 Task: Use the formula "SUMX2MY2" in spreadsheet "Project portfolio".
Action: Mouse moved to (143, 122)
Screenshot: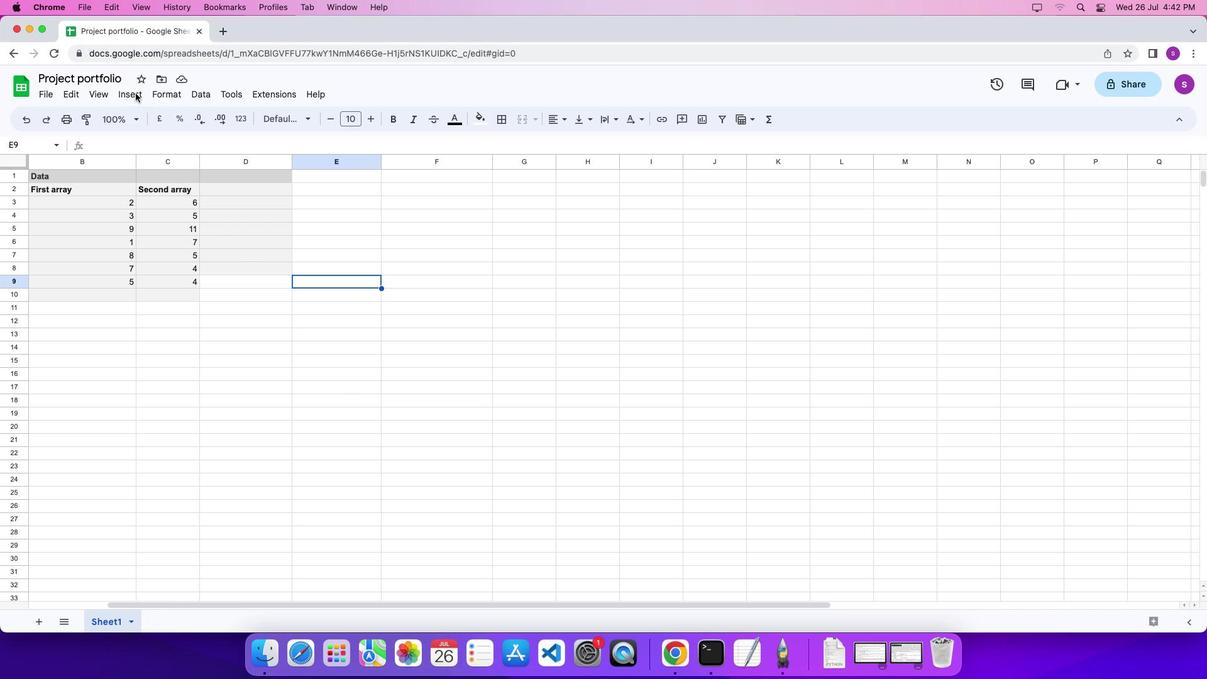 
Action: Mouse pressed left at (143, 122)
Screenshot: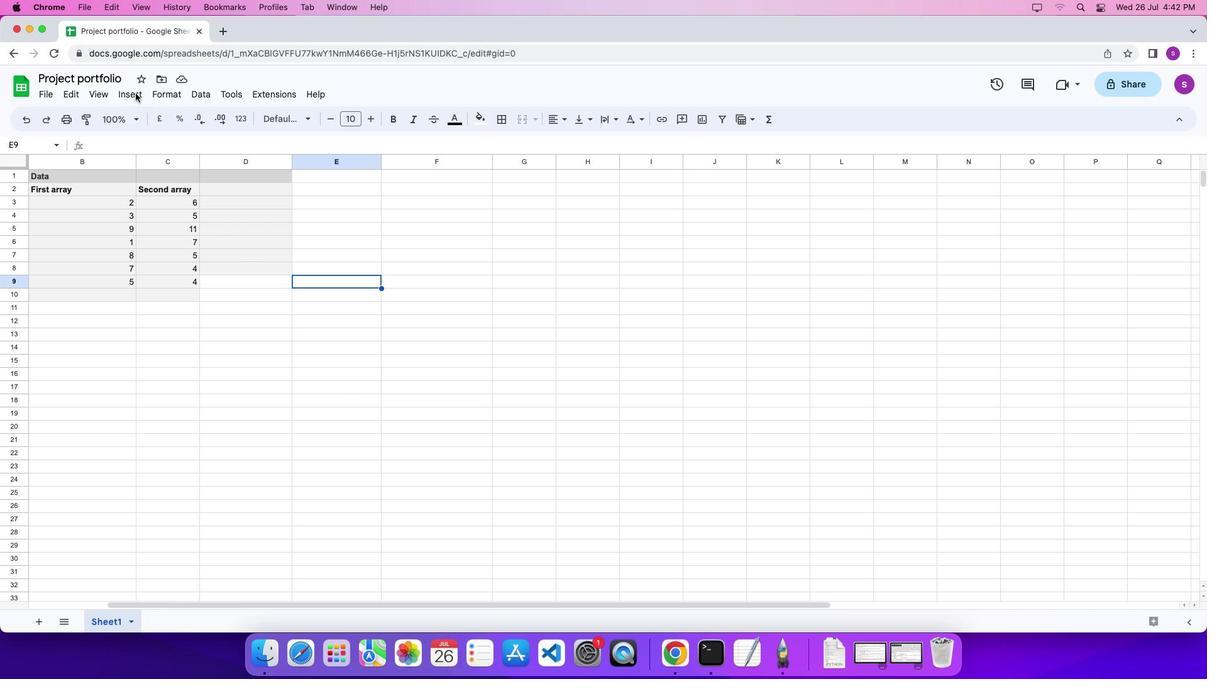 
Action: Mouse moved to (137, 120)
Screenshot: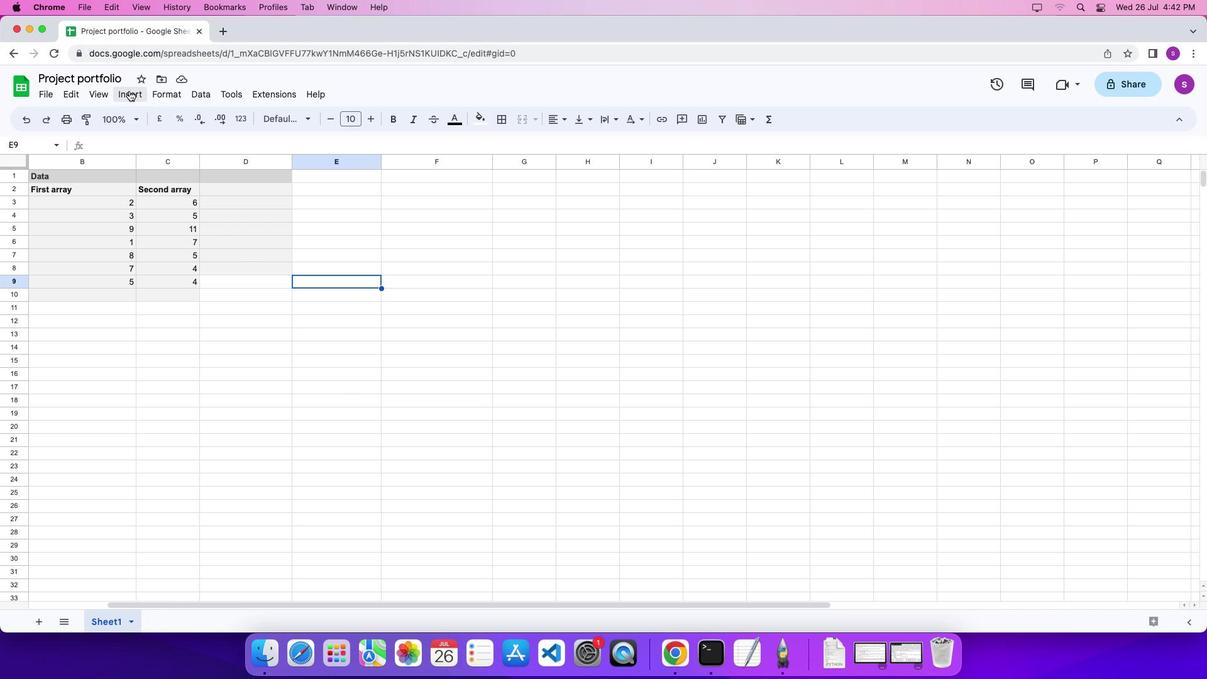 
Action: Mouse pressed left at (137, 120)
Screenshot: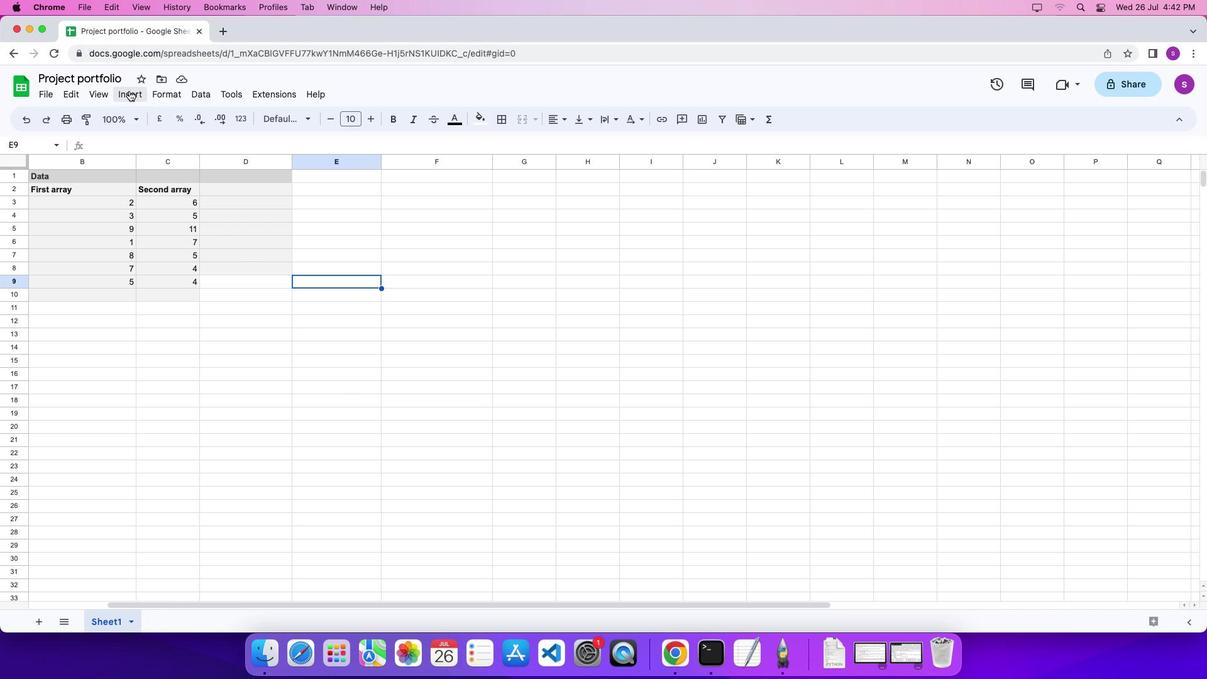 
Action: Mouse moved to (519, 513)
Screenshot: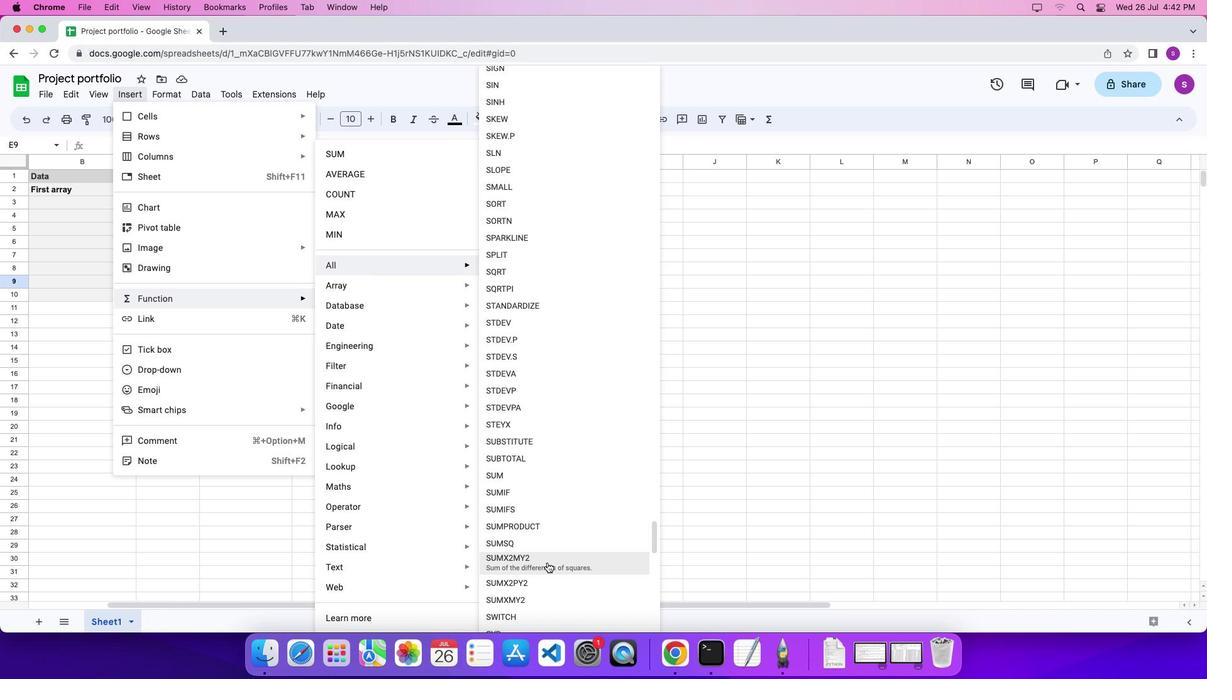 
Action: Mouse pressed left at (519, 513)
Screenshot: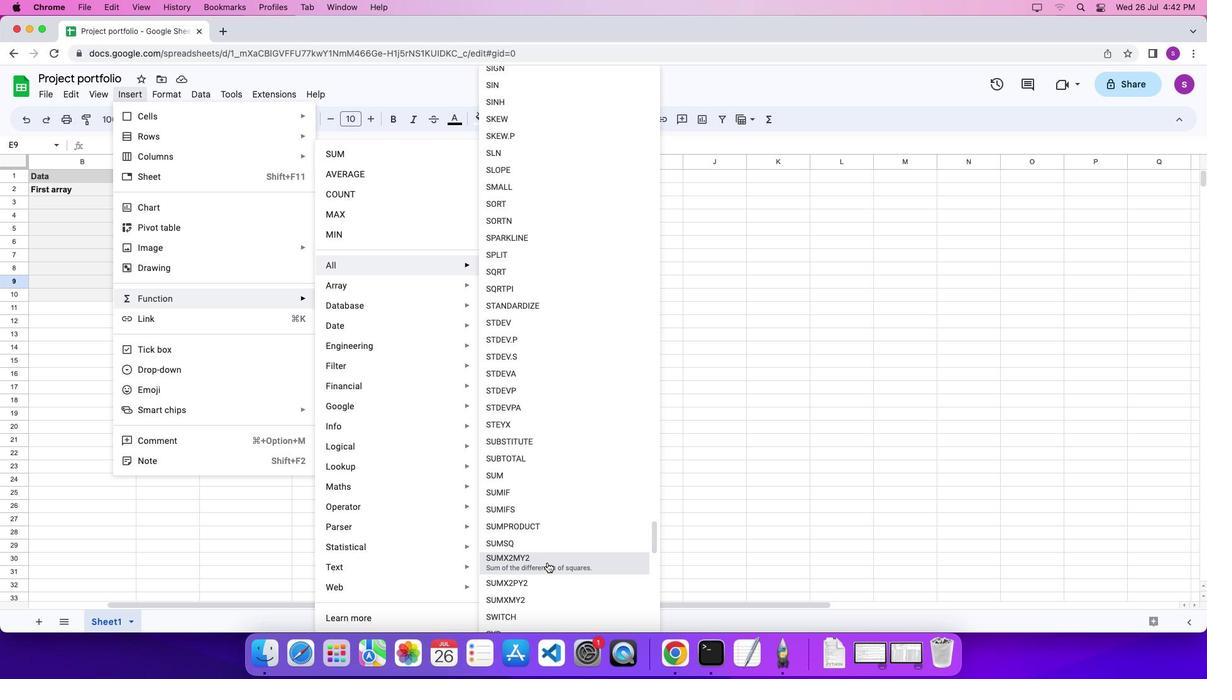 
Action: Mouse moved to (137, 212)
Screenshot: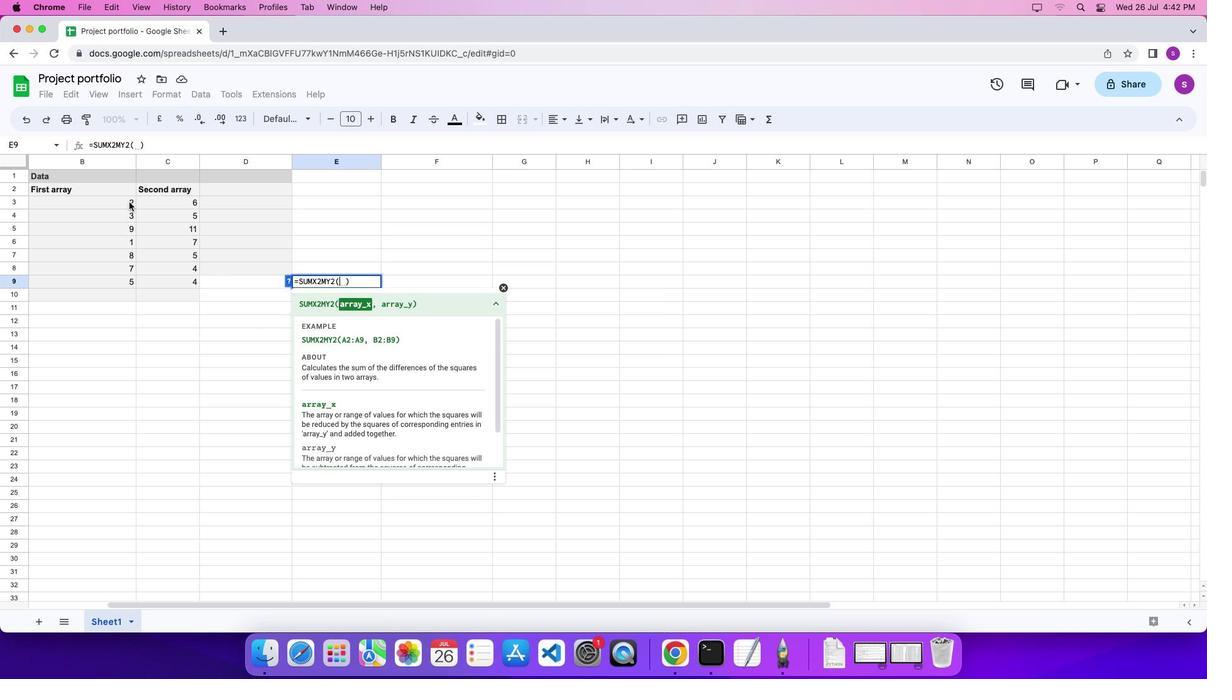 
Action: Mouse pressed left at (137, 212)
Screenshot: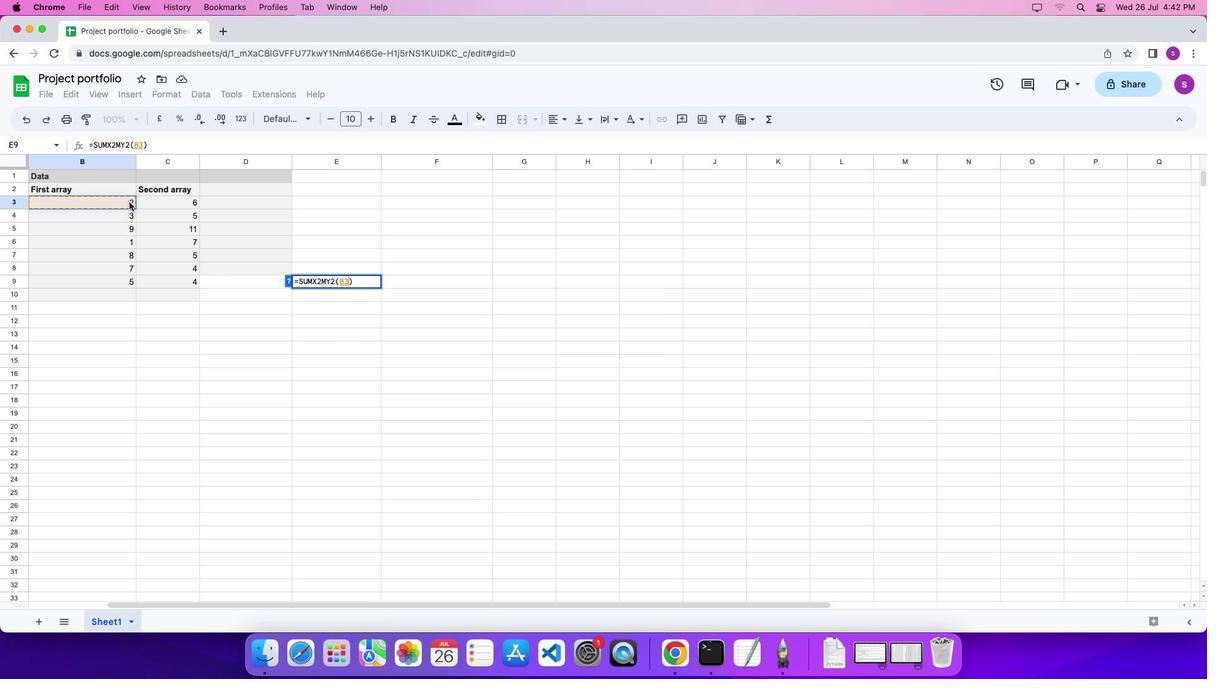 
Action: Mouse moved to (136, 278)
Screenshot: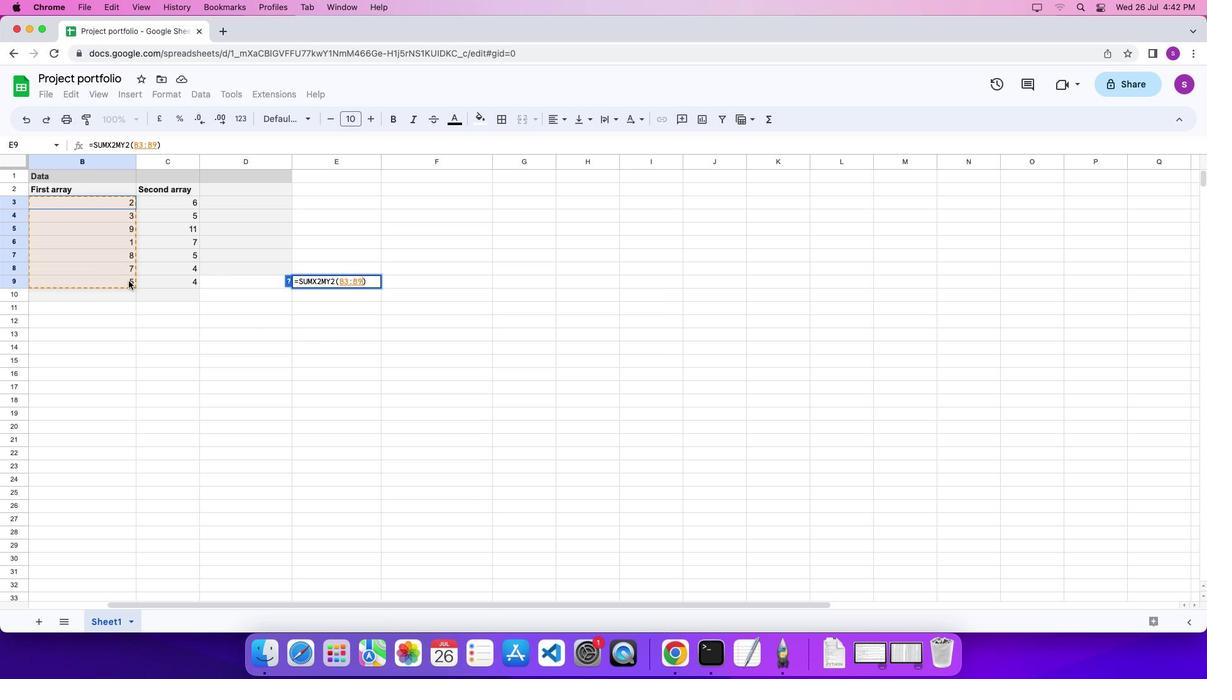 
Action: Key pressed ','
Screenshot: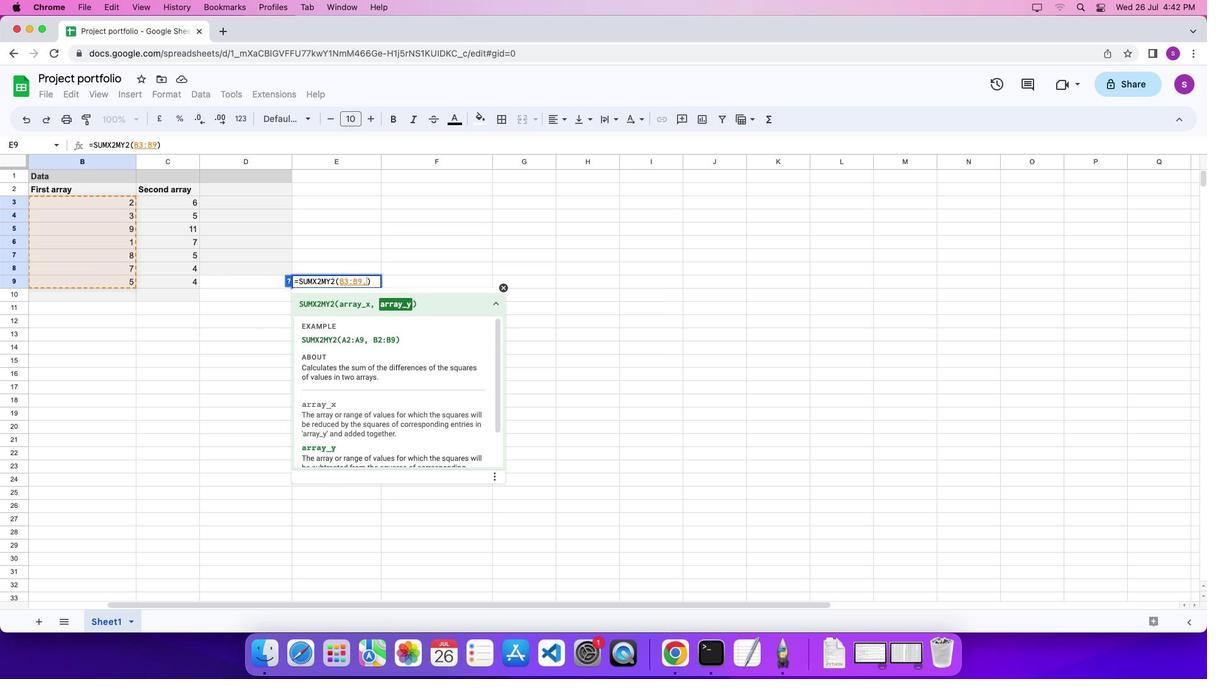 
Action: Mouse moved to (183, 211)
Screenshot: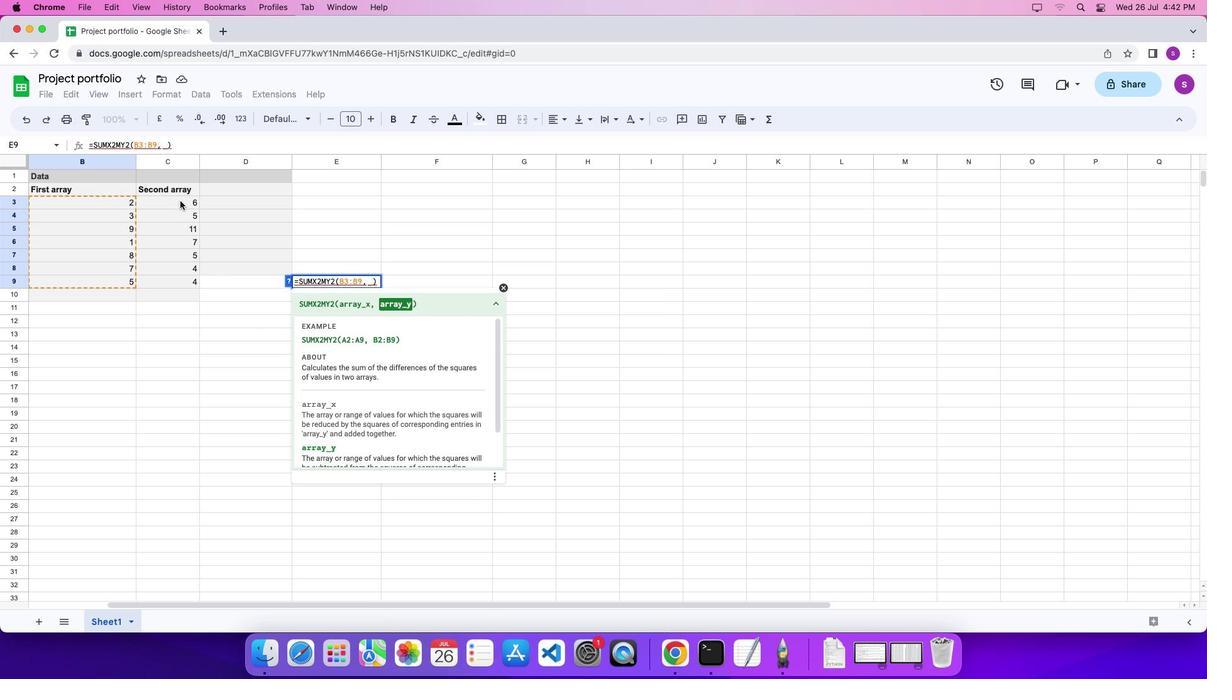 
Action: Mouse pressed left at (183, 211)
Screenshot: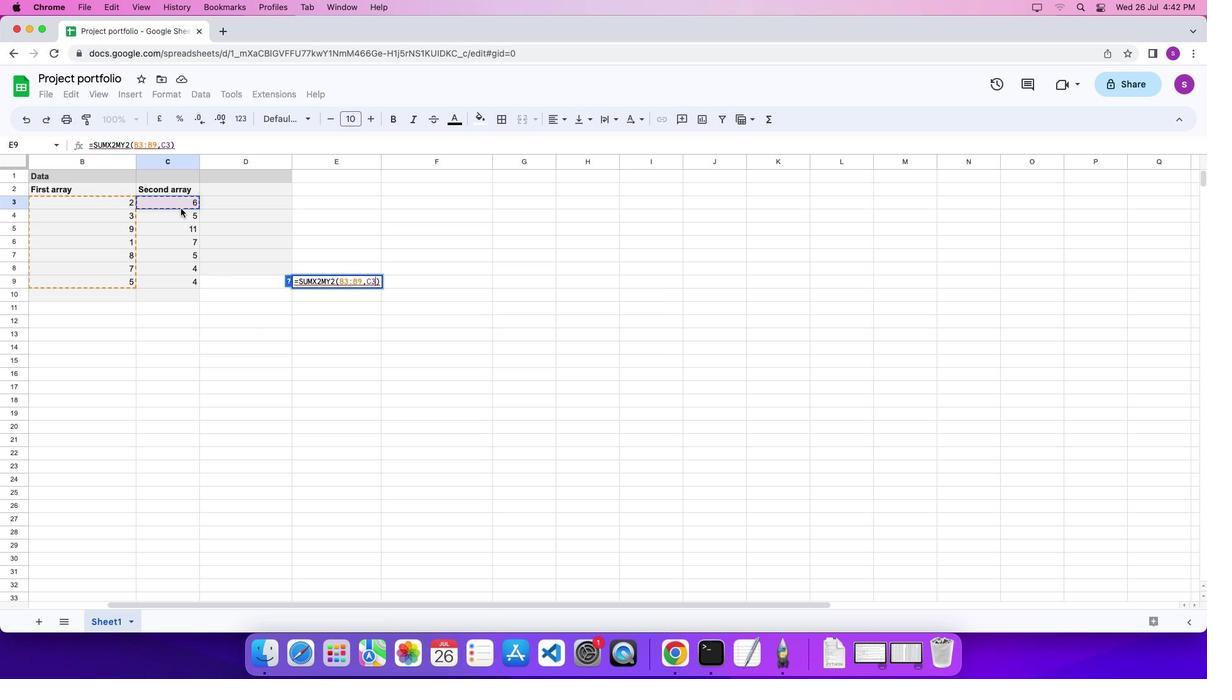 
Action: Mouse moved to (191, 279)
Screenshot: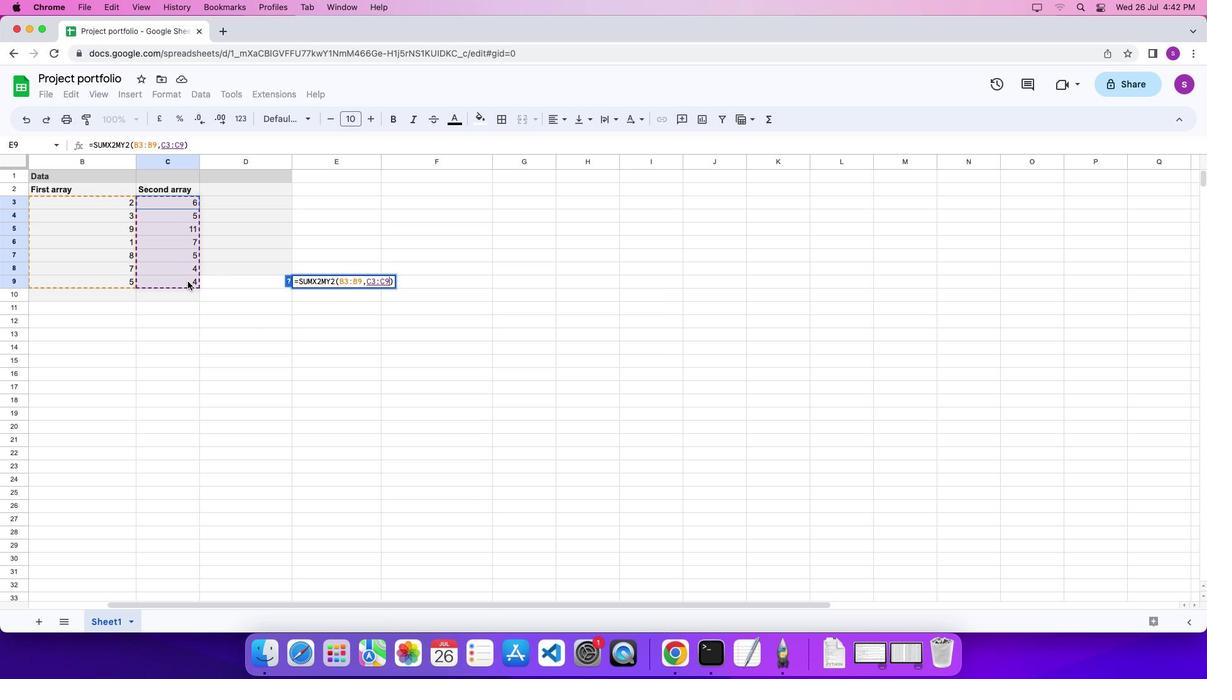 
Action: Key pressed '\x03'
Screenshot: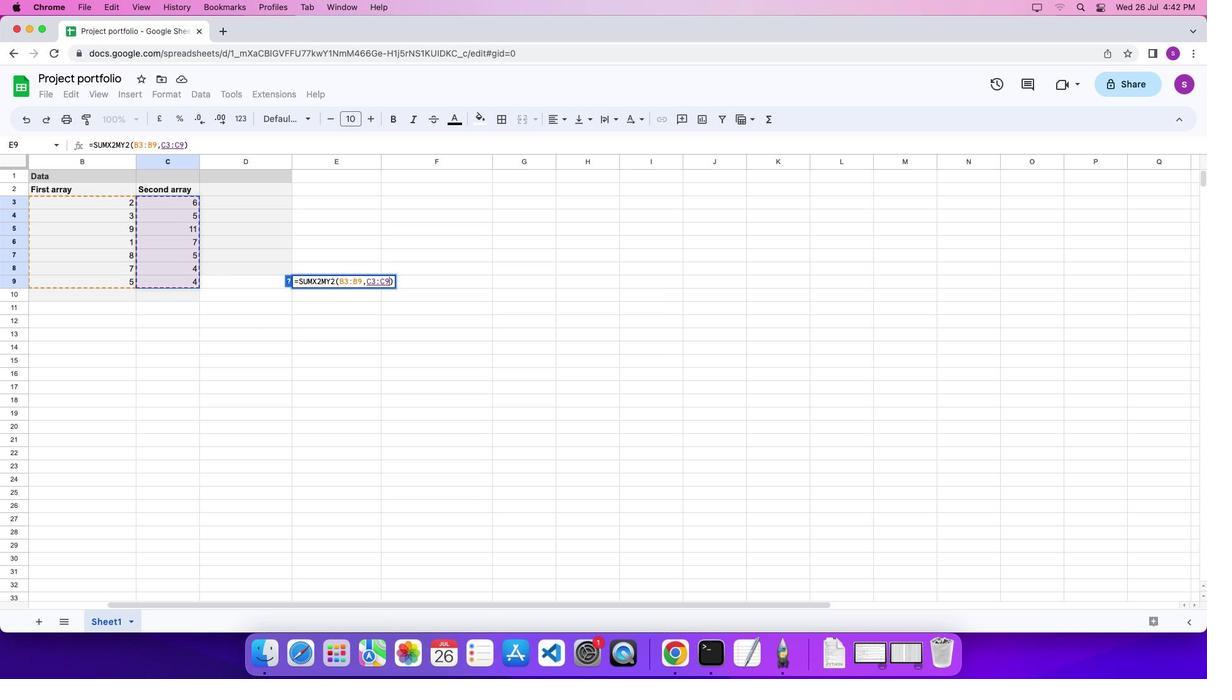 
